 Task: Add a column "Solved date".
Action: Mouse moved to (473, 432)
Screenshot: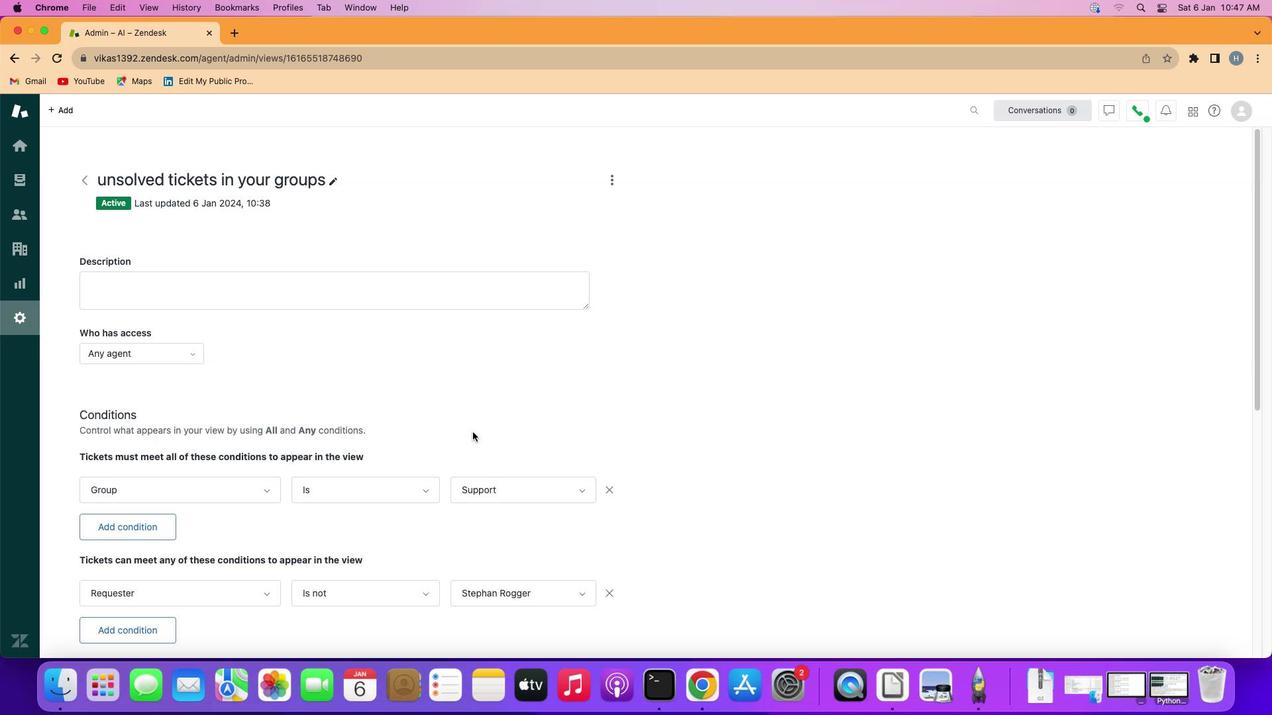 
Action: Mouse scrolled (473, 432) with delta (0, 0)
Screenshot: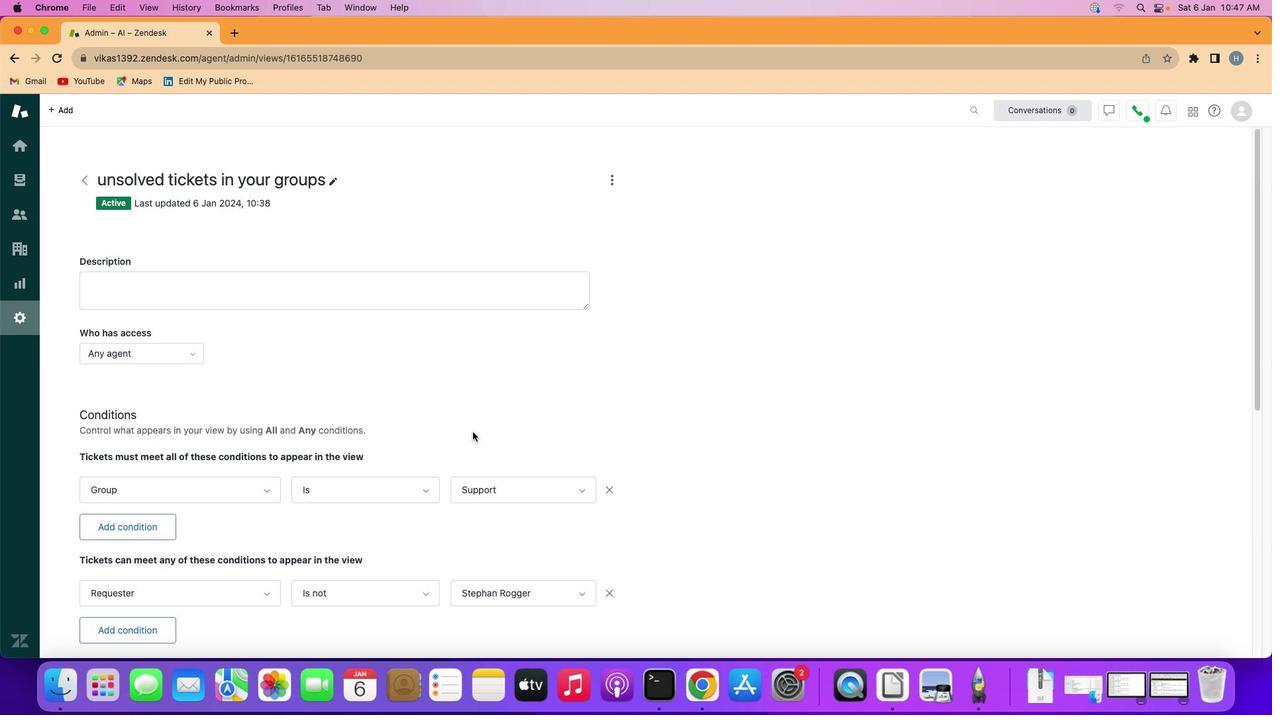 
Action: Mouse scrolled (473, 432) with delta (0, -1)
Screenshot: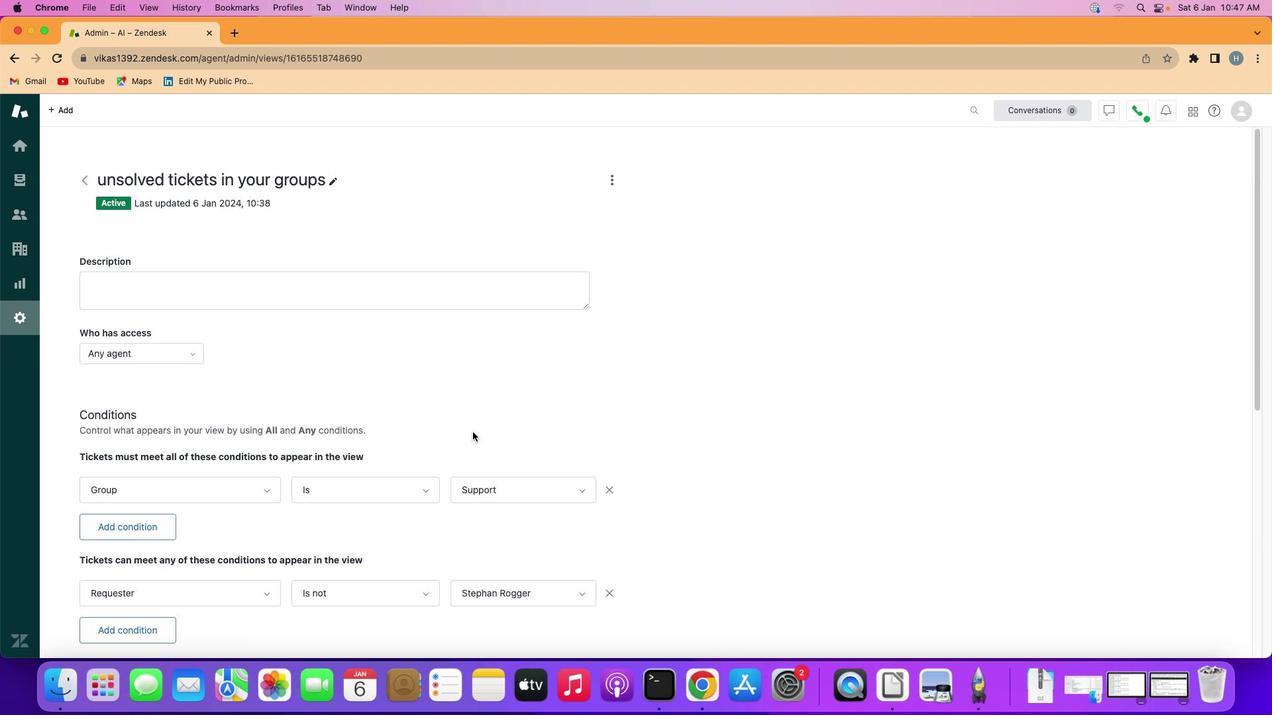 
Action: Mouse scrolled (473, 432) with delta (0, 0)
Screenshot: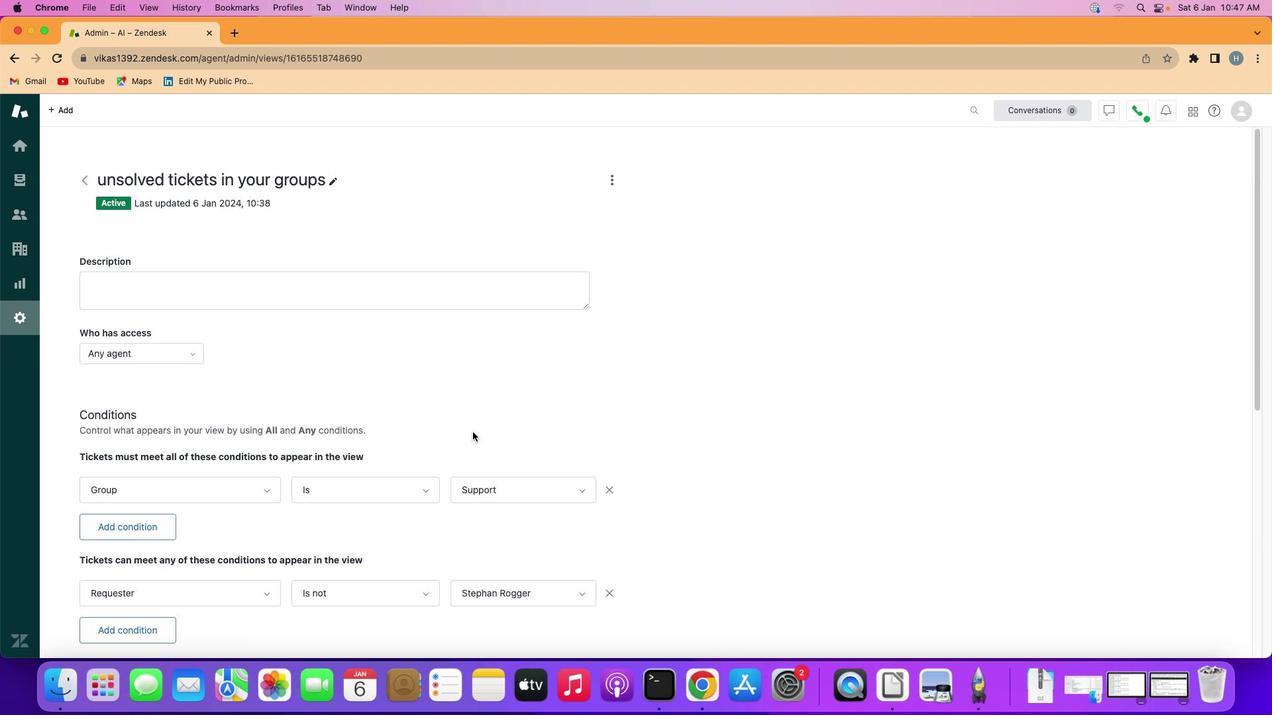 
Action: Mouse scrolled (473, 432) with delta (0, -1)
Screenshot: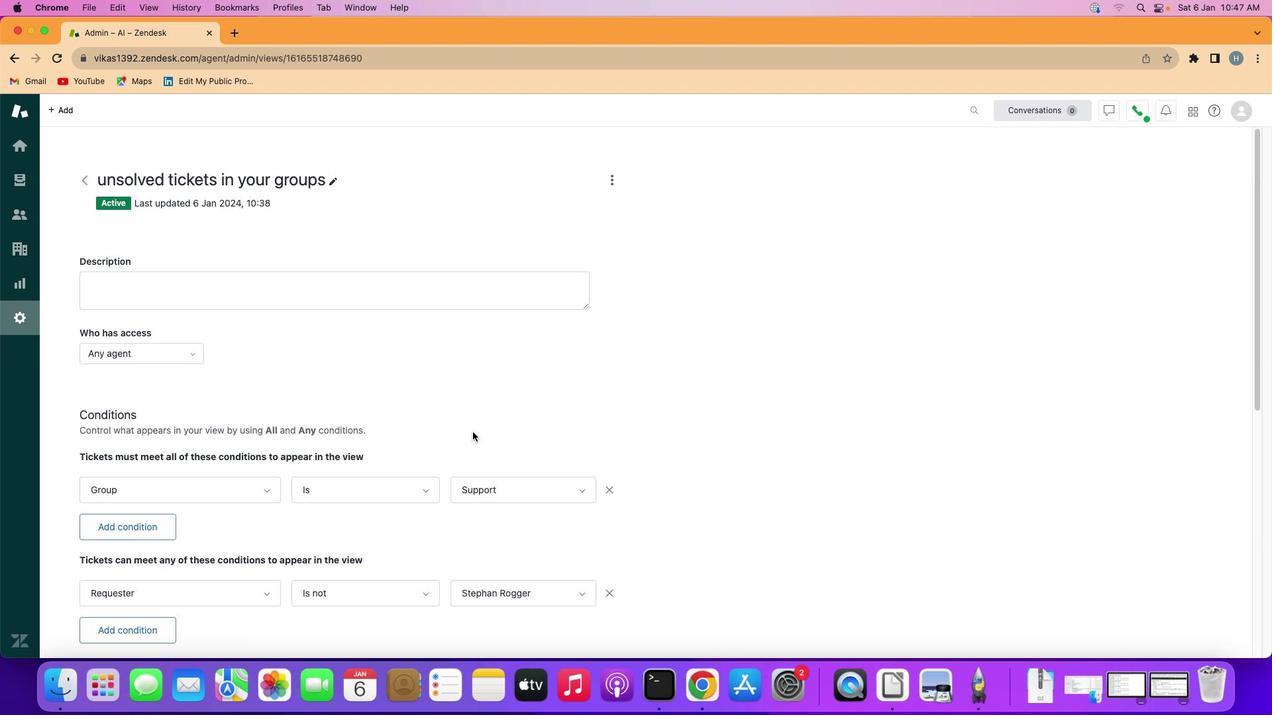 
Action: Mouse scrolled (473, 432) with delta (0, -2)
Screenshot: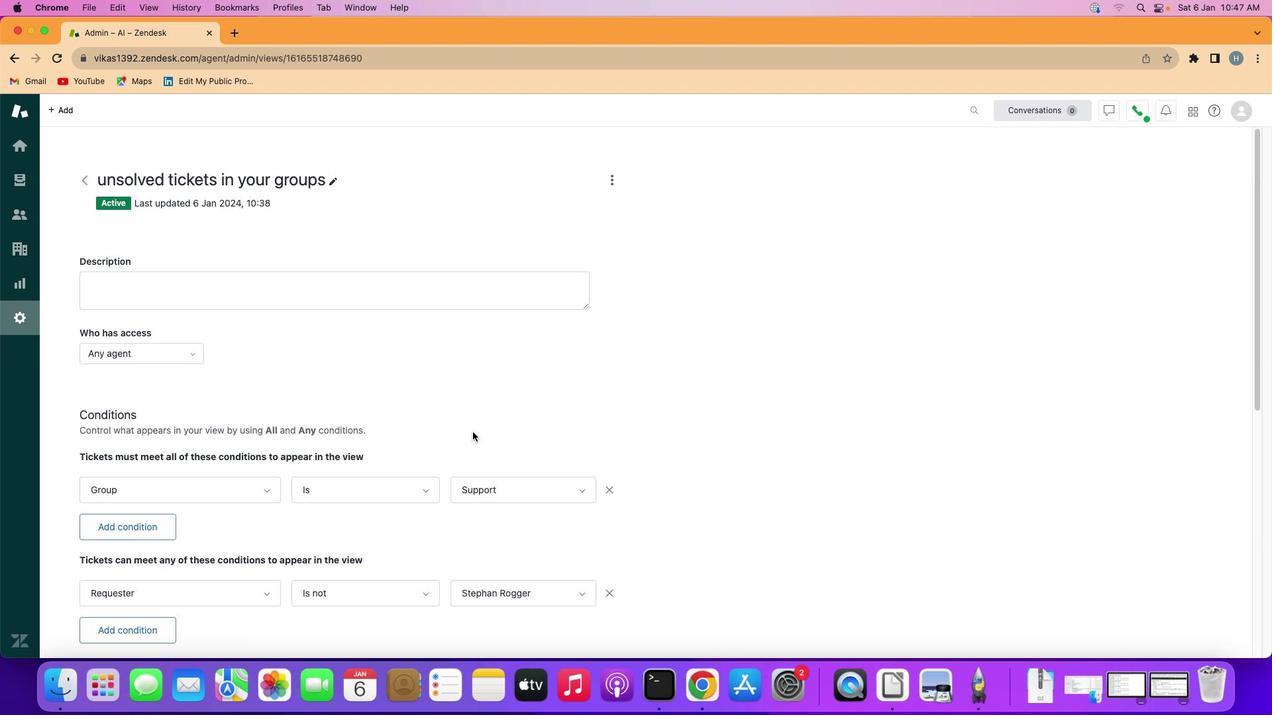 
Action: Mouse scrolled (473, 432) with delta (0, -2)
Screenshot: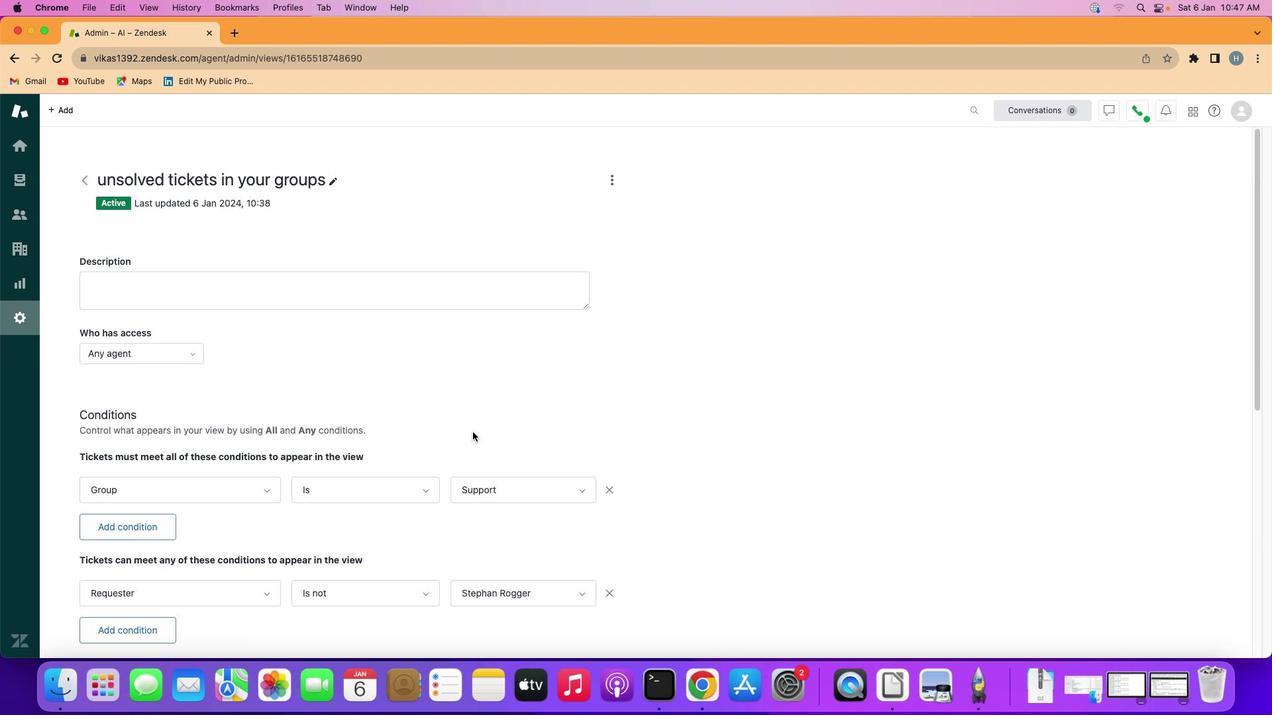 
Action: Mouse moved to (426, 492)
Screenshot: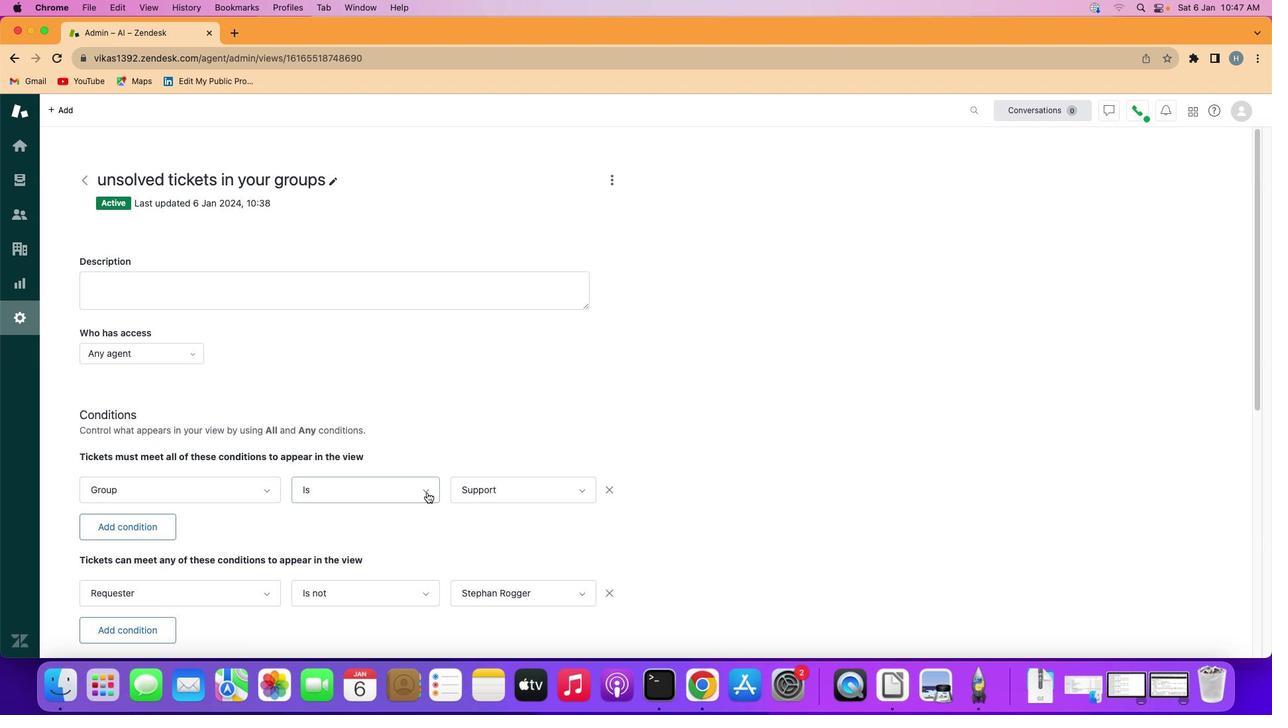 
Action: Mouse scrolled (426, 492) with delta (0, 0)
Screenshot: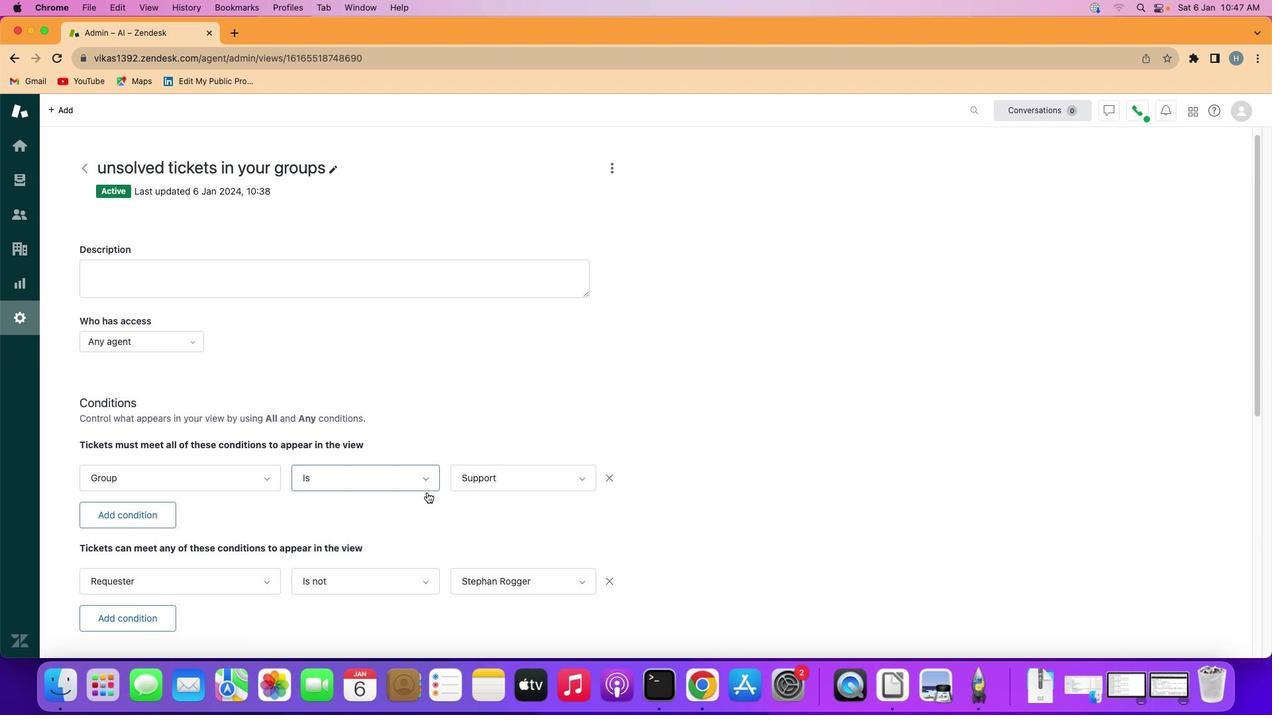
Action: Mouse scrolled (426, 492) with delta (0, 0)
Screenshot: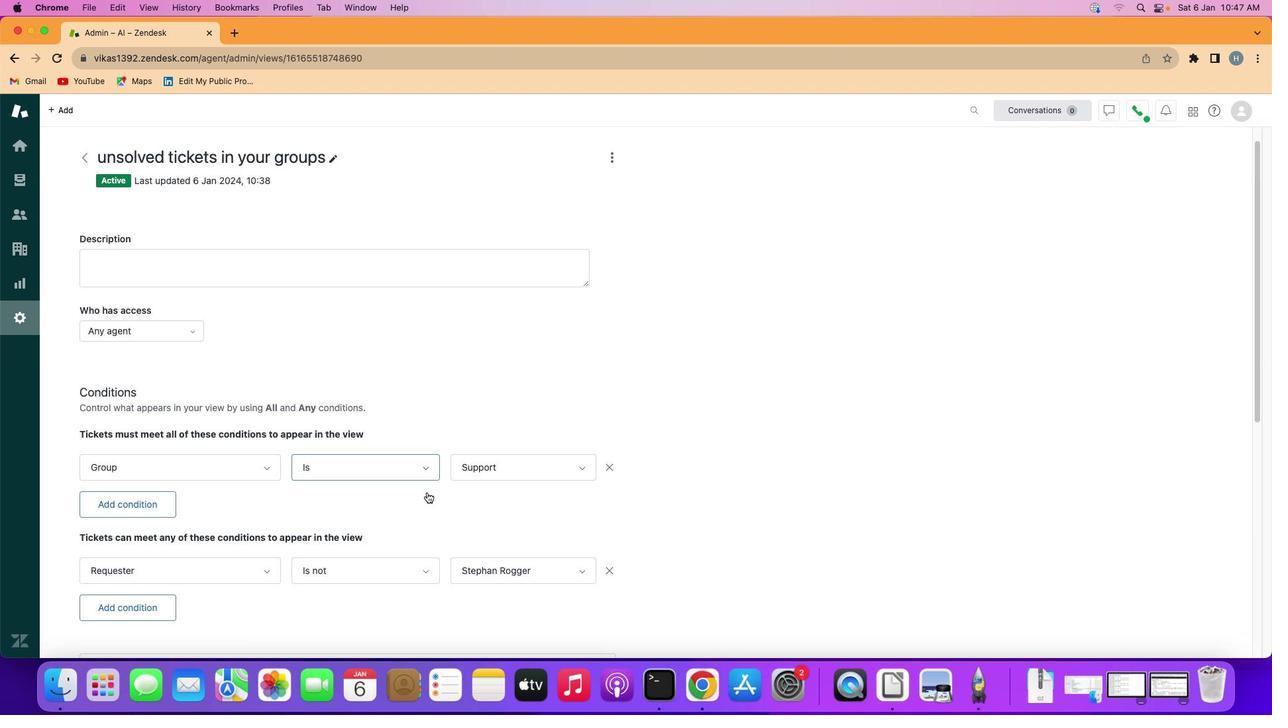 
Action: Mouse scrolled (426, 492) with delta (0, -1)
Screenshot: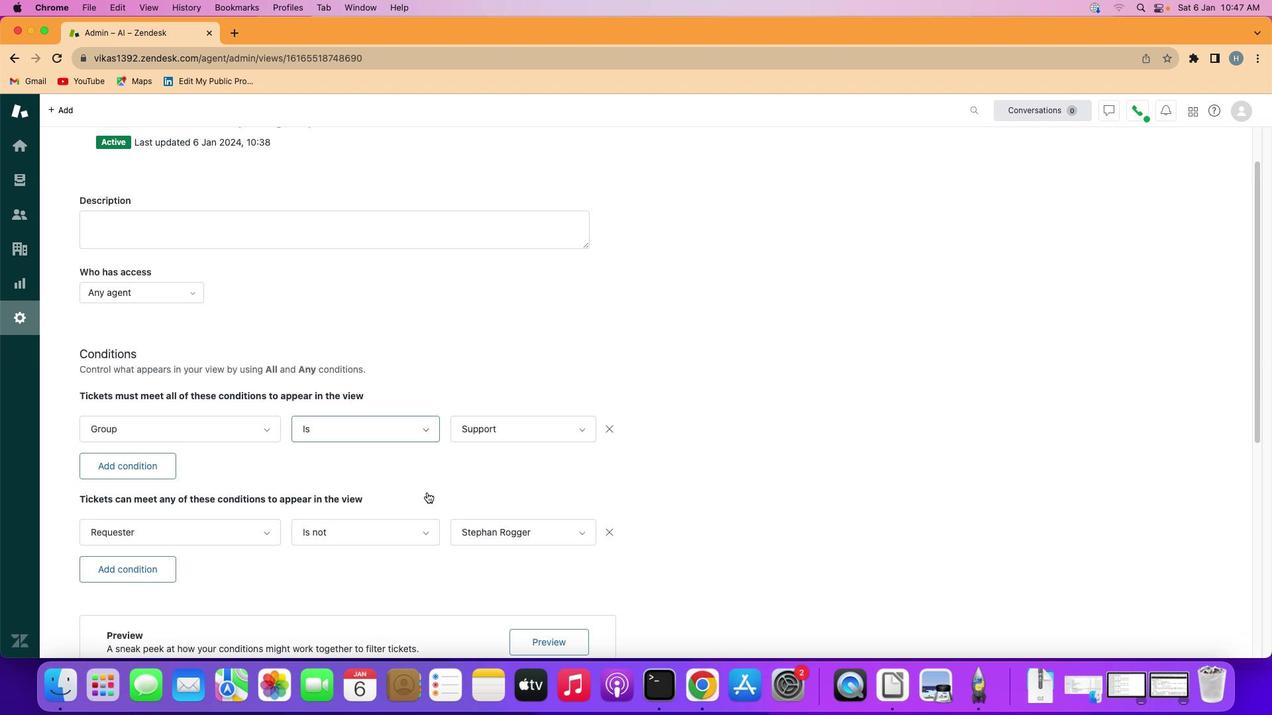 
Action: Mouse scrolled (426, 492) with delta (0, -1)
Screenshot: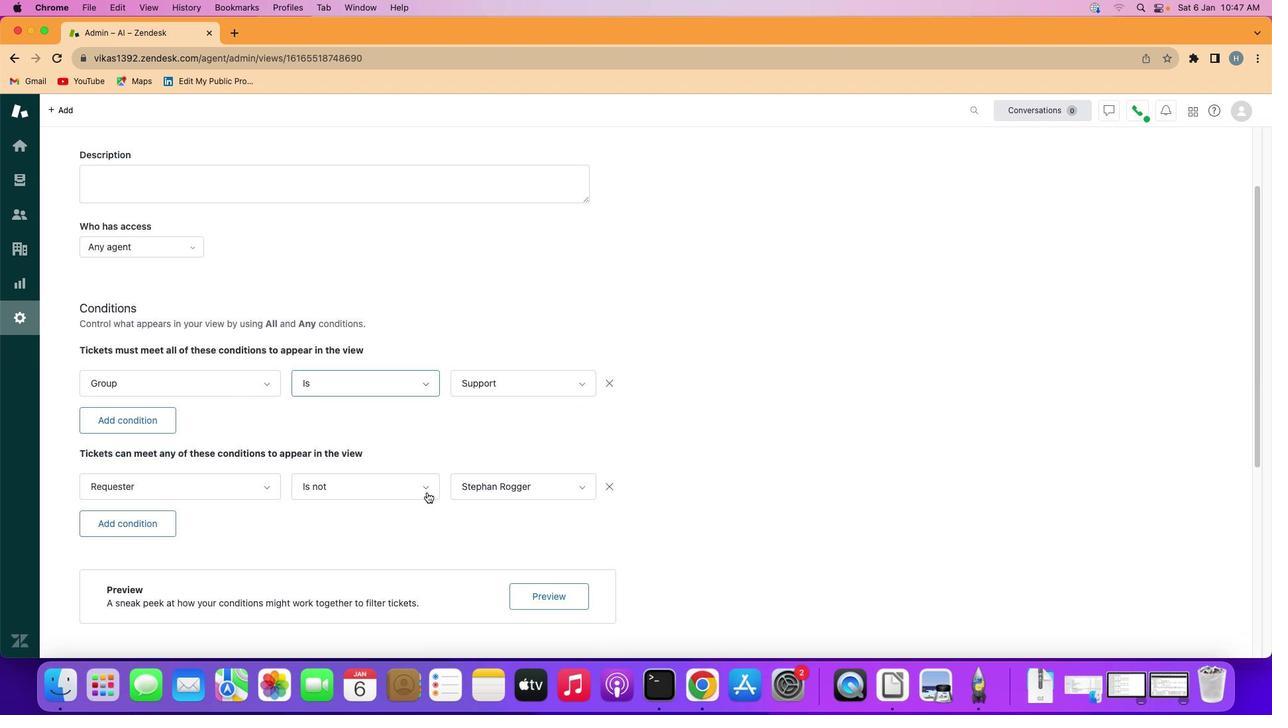 
Action: Mouse scrolled (426, 492) with delta (0, -1)
Screenshot: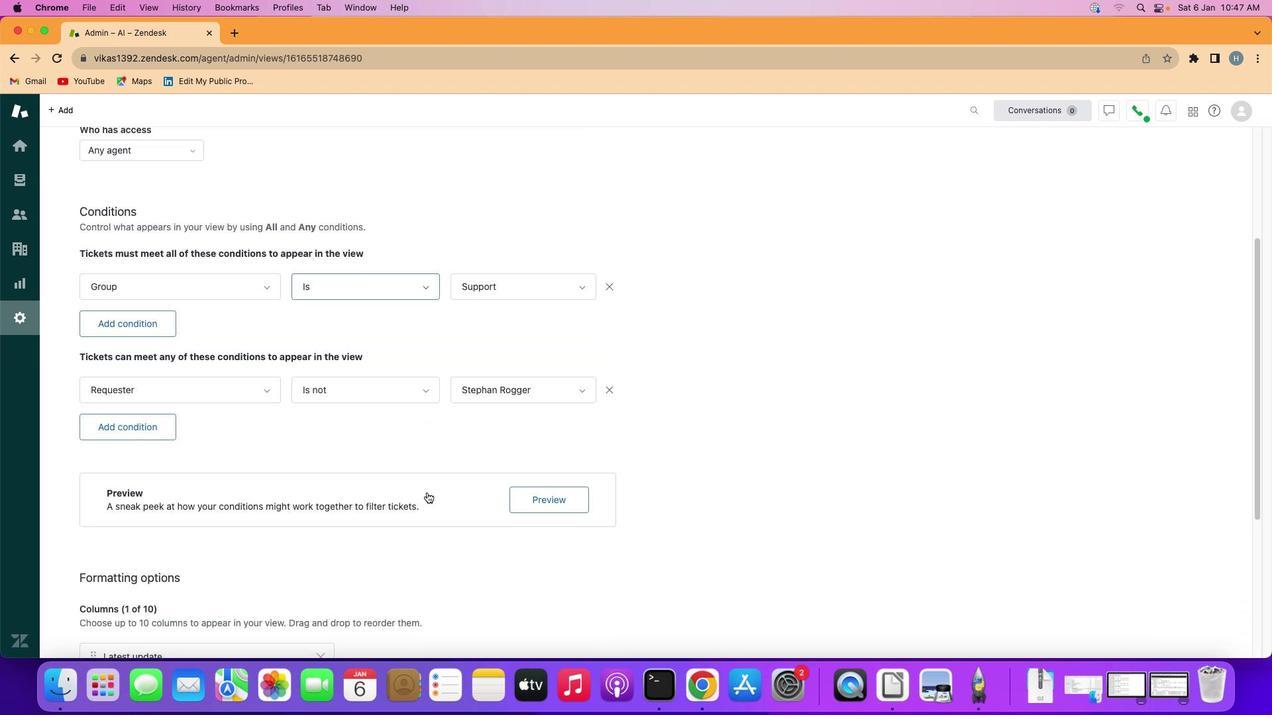 
Action: Mouse scrolled (426, 492) with delta (0, 0)
Screenshot: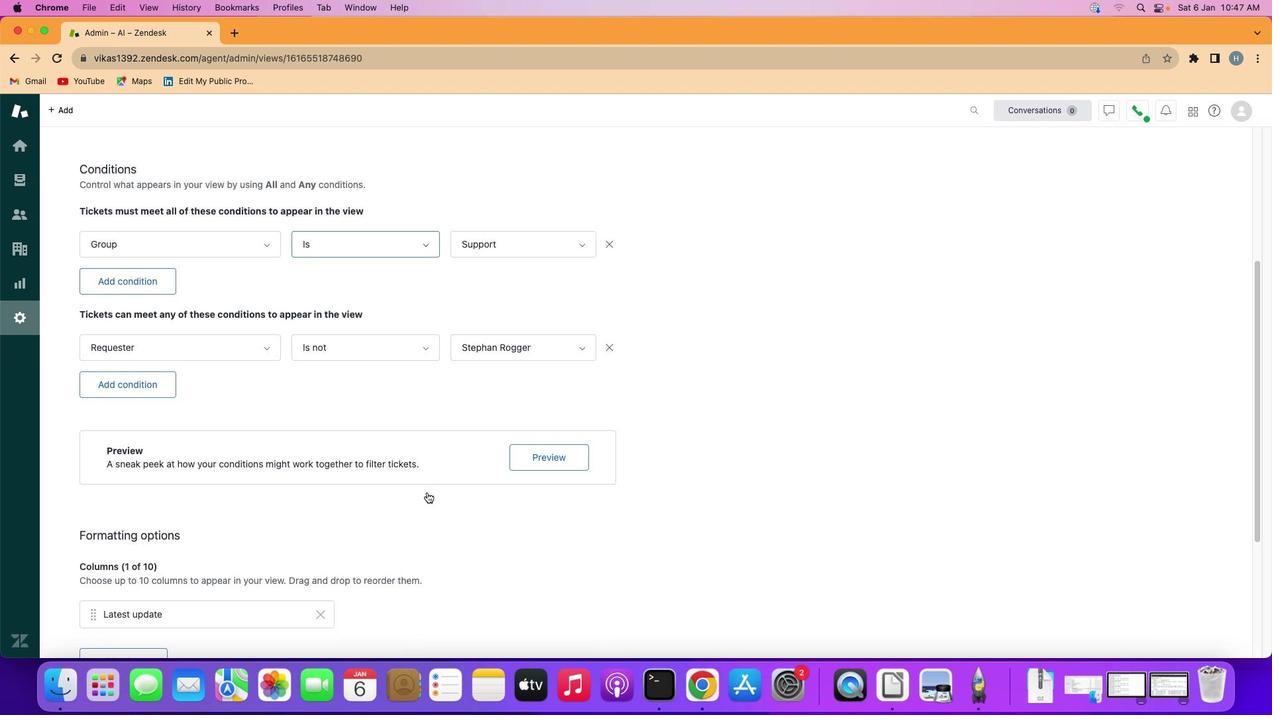 
Action: Mouse scrolled (426, 492) with delta (0, 0)
Screenshot: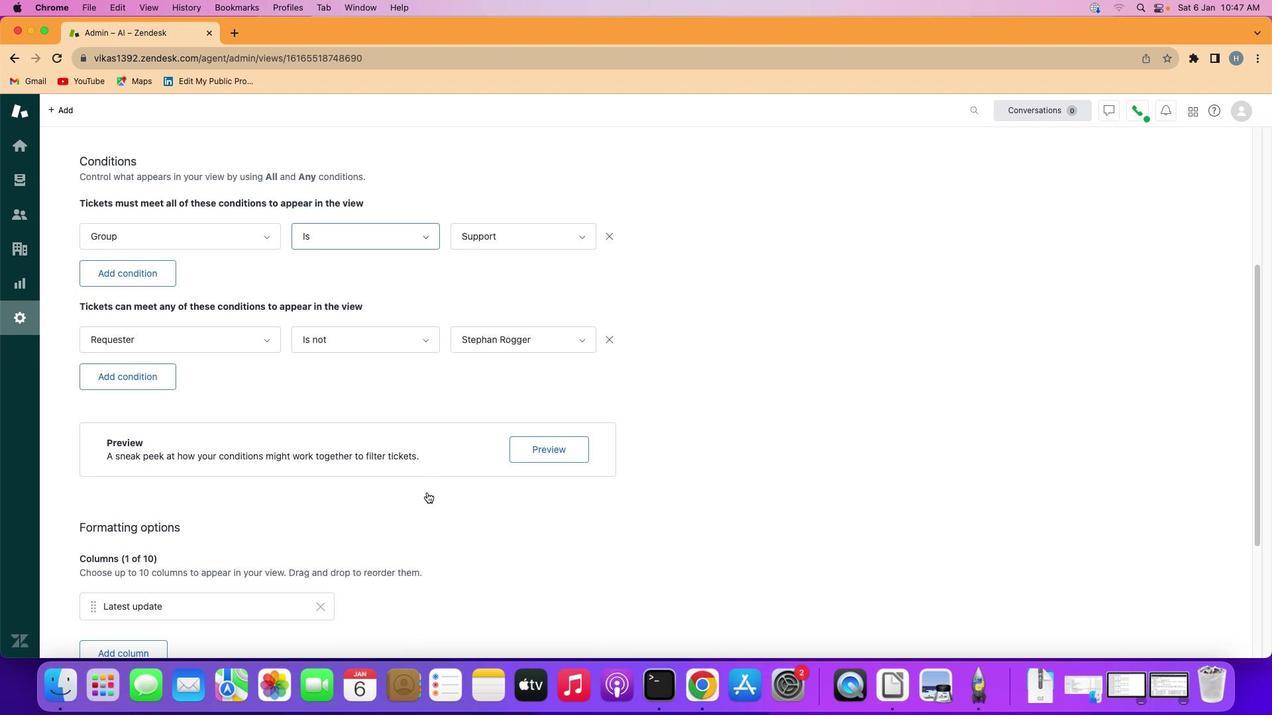 
Action: Mouse scrolled (426, 492) with delta (0, 0)
Screenshot: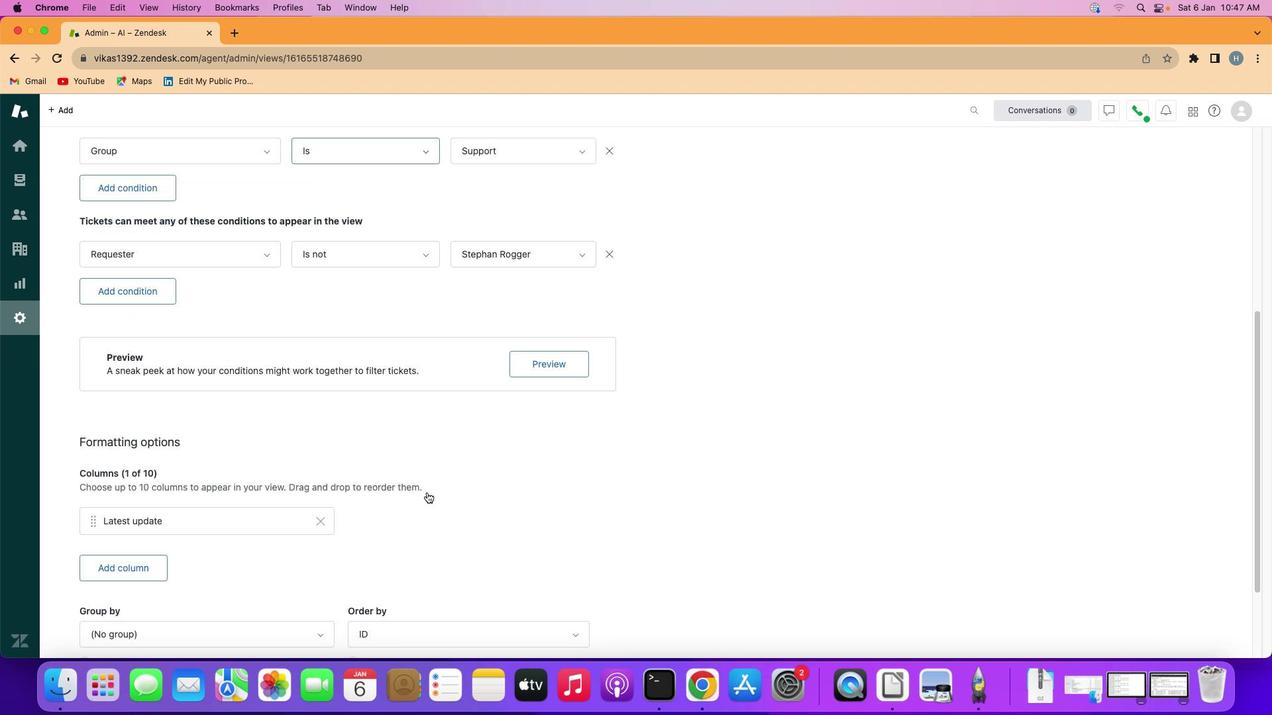 
Action: Mouse scrolled (426, 492) with delta (0, -1)
Screenshot: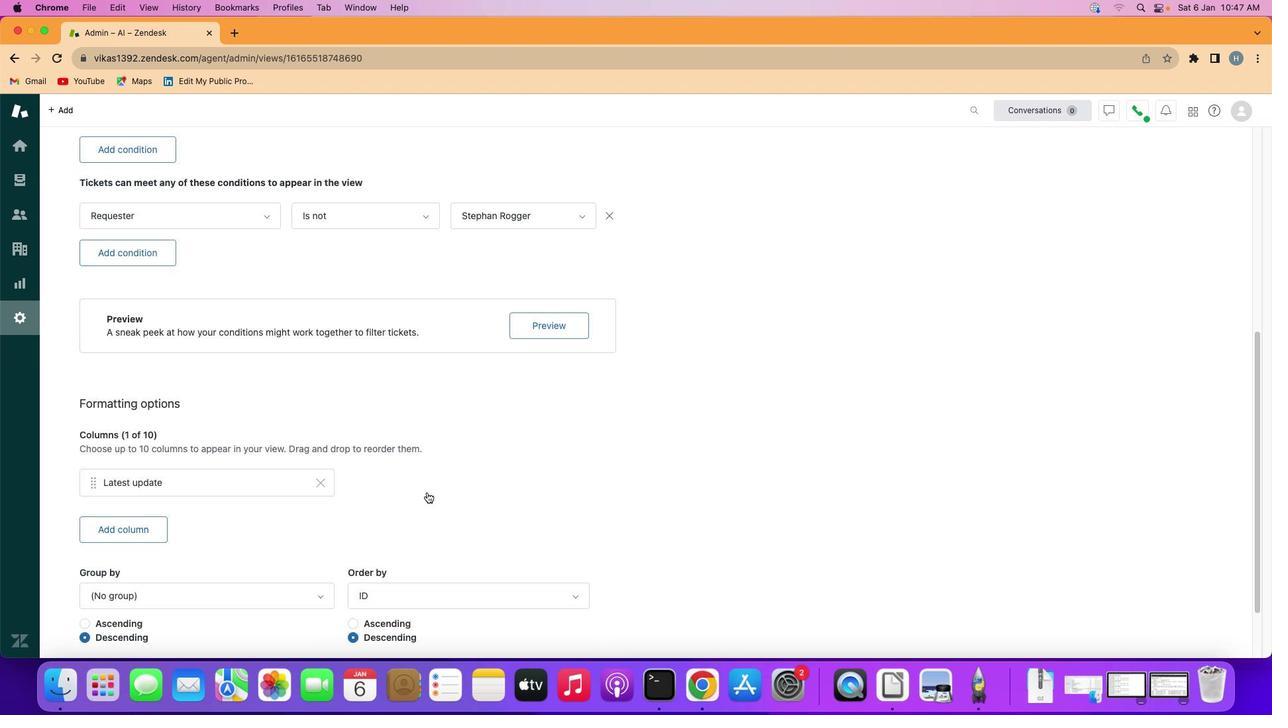 
Action: Mouse scrolled (426, 492) with delta (0, -1)
Screenshot: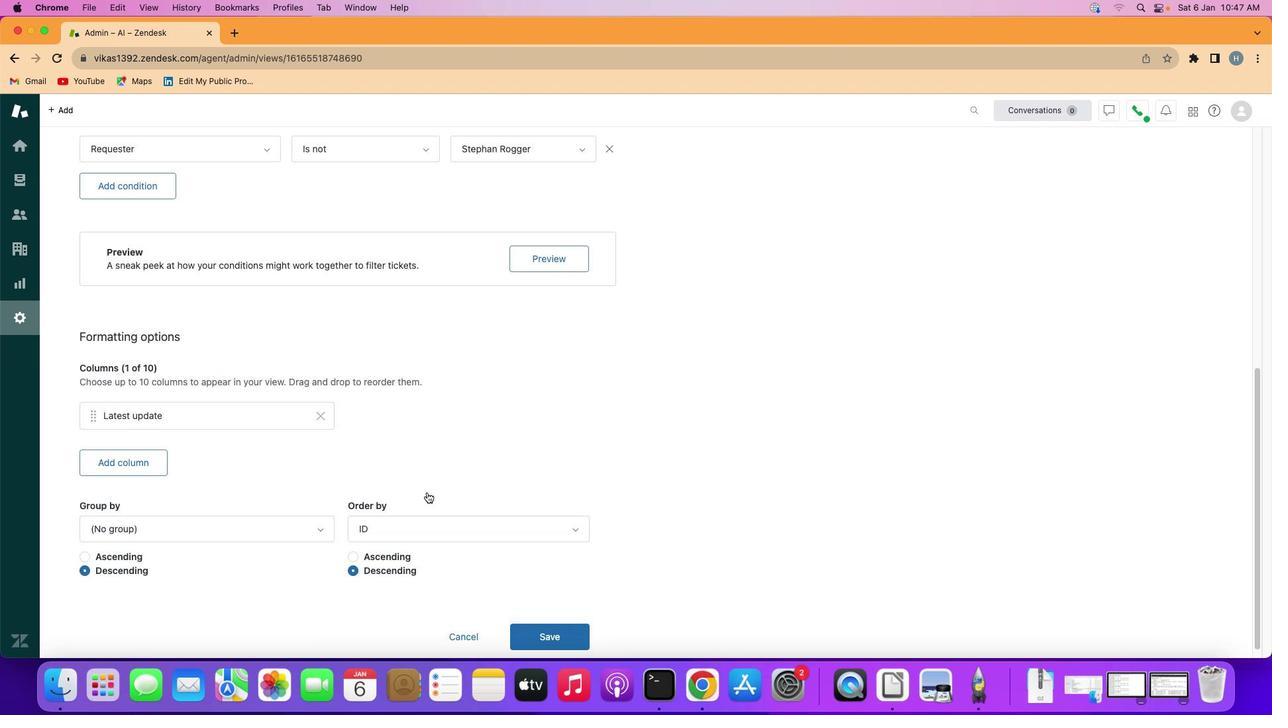 
Action: Mouse moved to (156, 450)
Screenshot: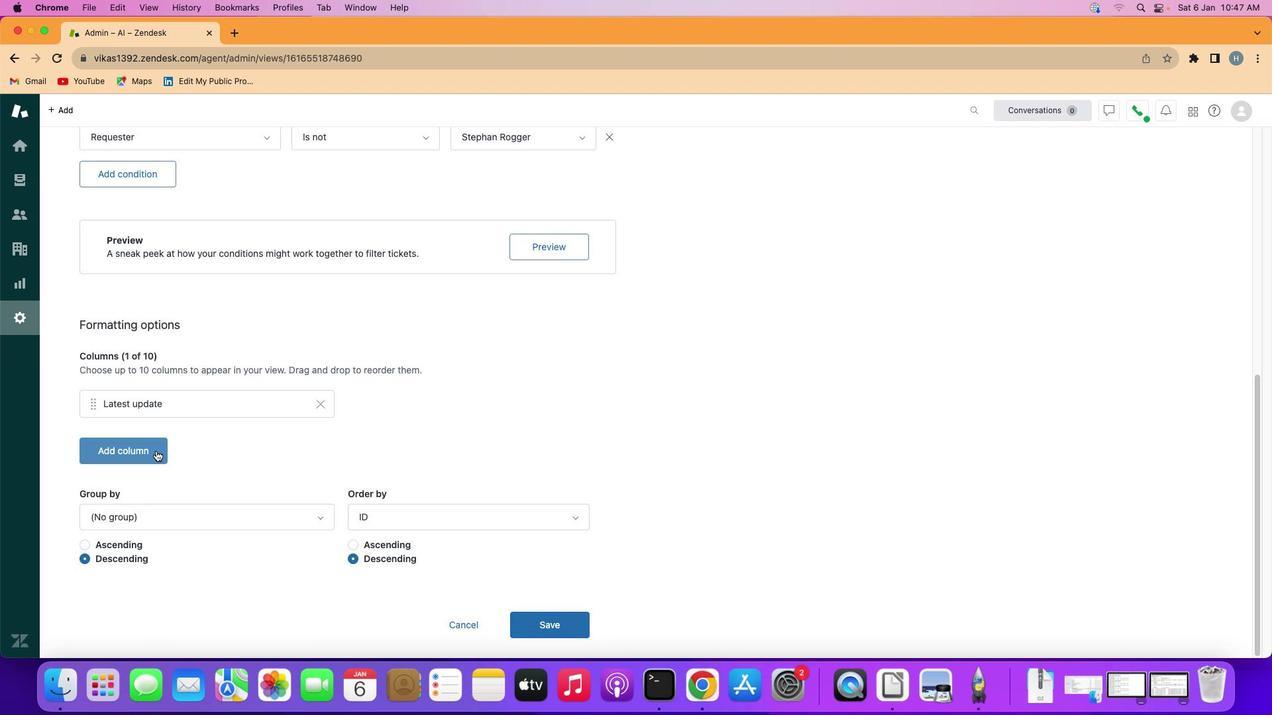 
Action: Mouse pressed left at (156, 450)
Screenshot: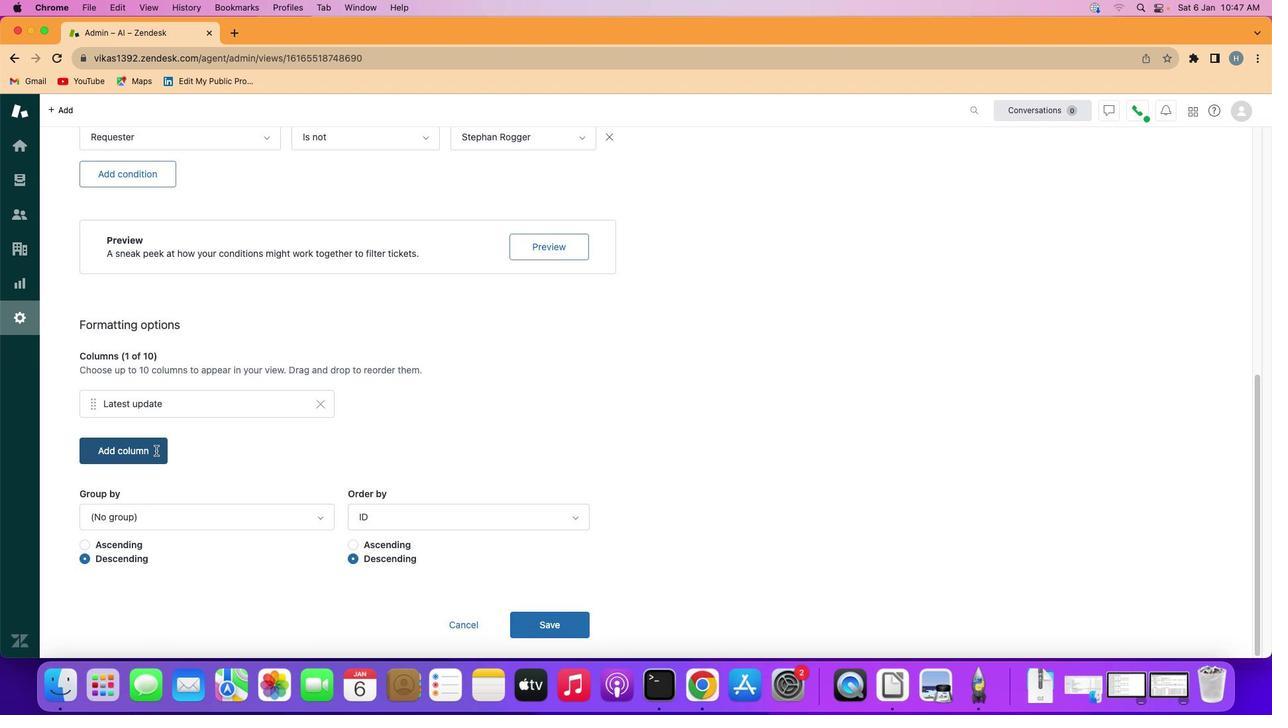 
Action: Mouse moved to (256, 395)
Screenshot: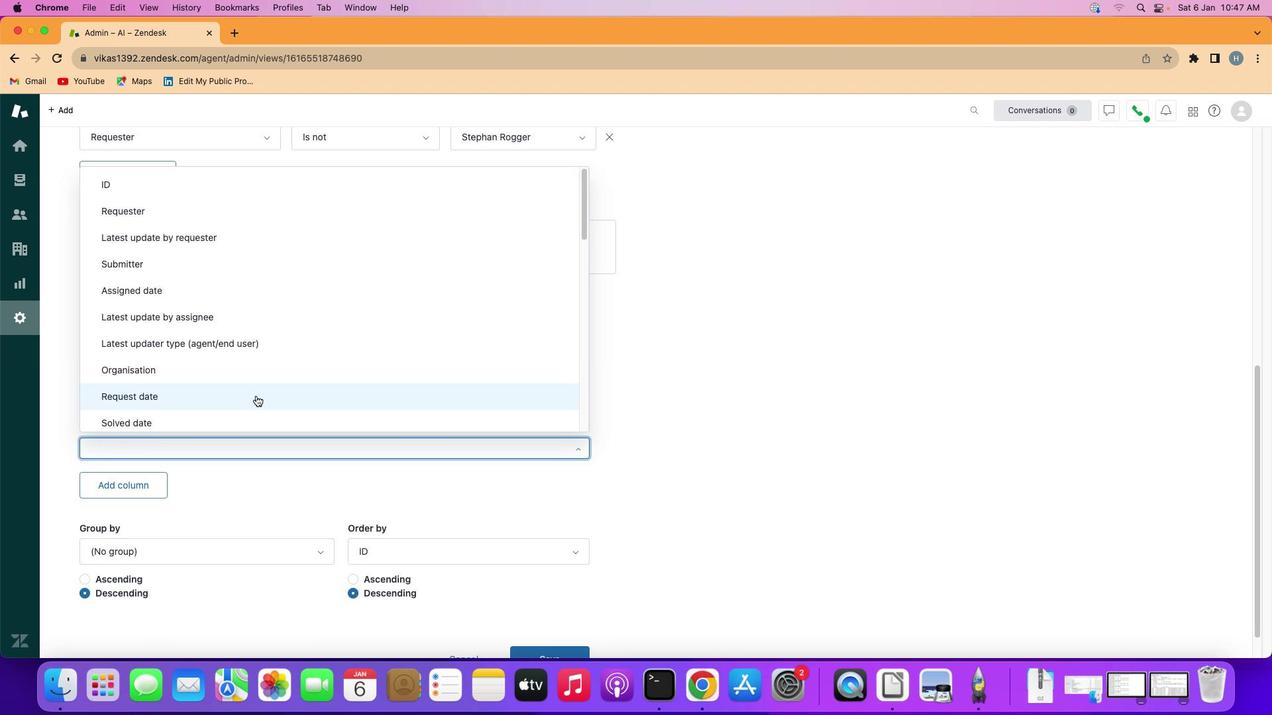 
Action: Mouse scrolled (256, 395) with delta (0, 0)
Screenshot: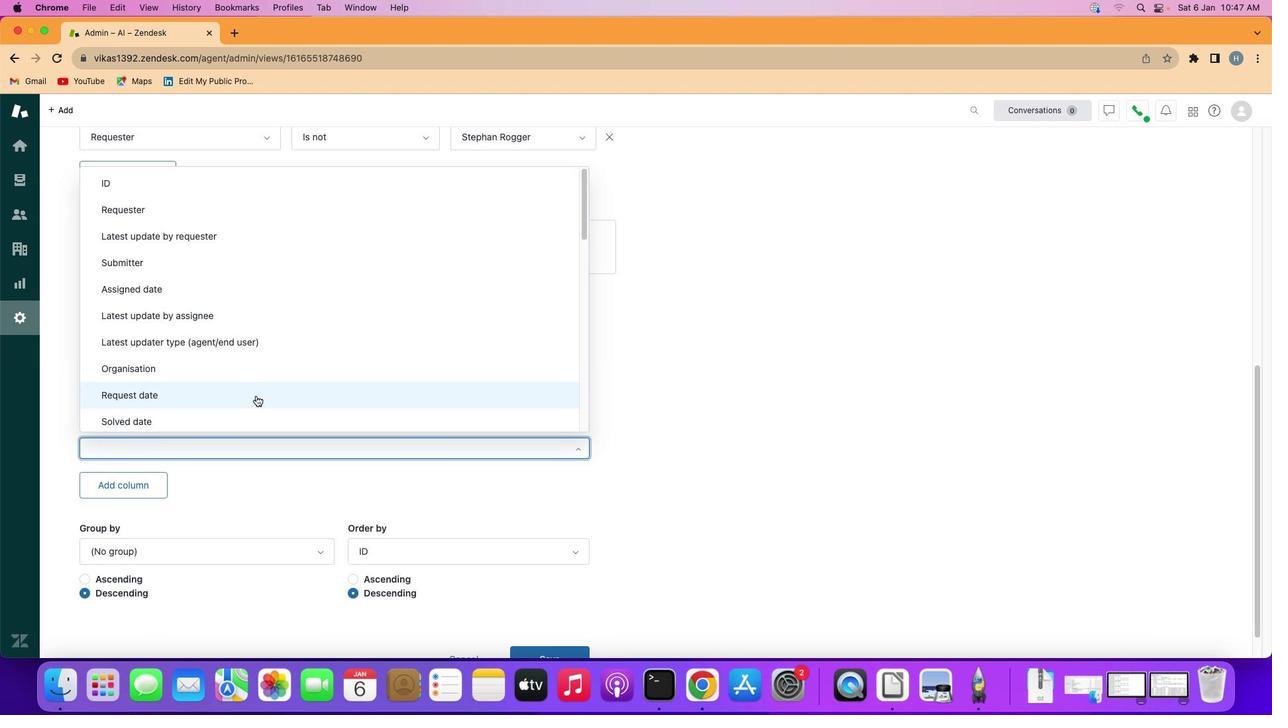 
Action: Mouse scrolled (256, 395) with delta (0, 0)
Screenshot: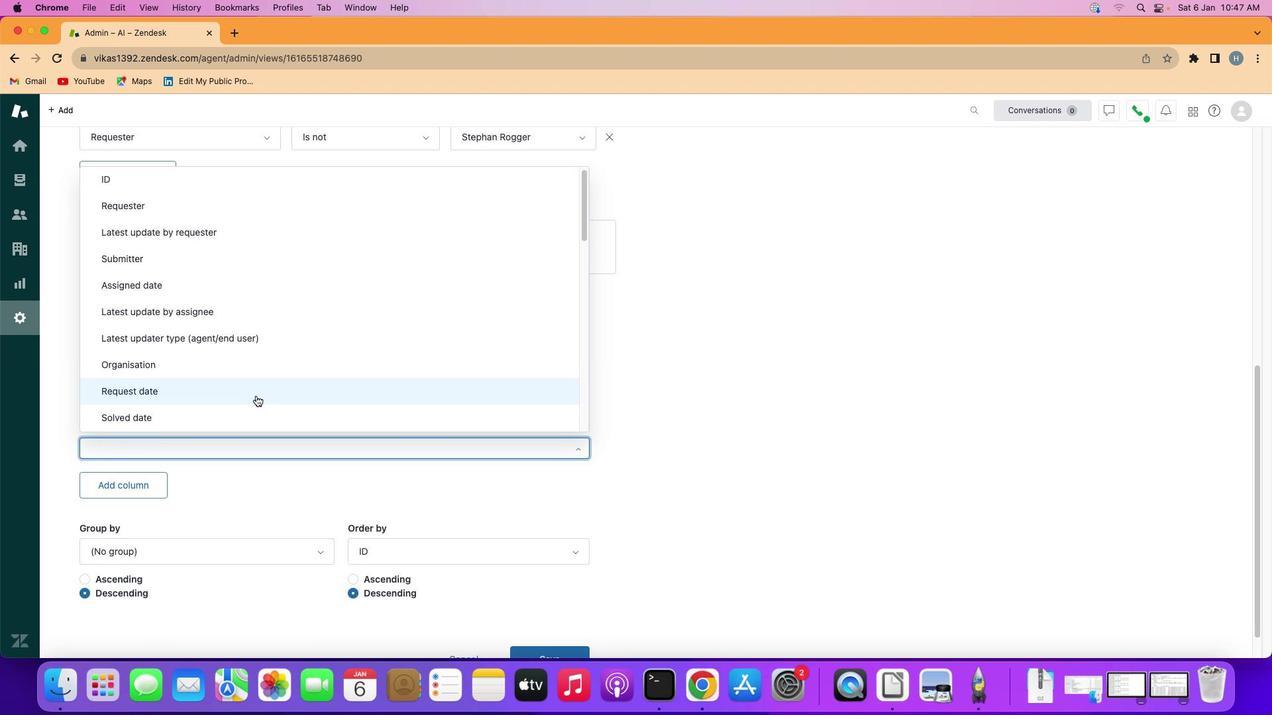 
Action: Mouse scrolled (256, 395) with delta (0, 0)
Screenshot: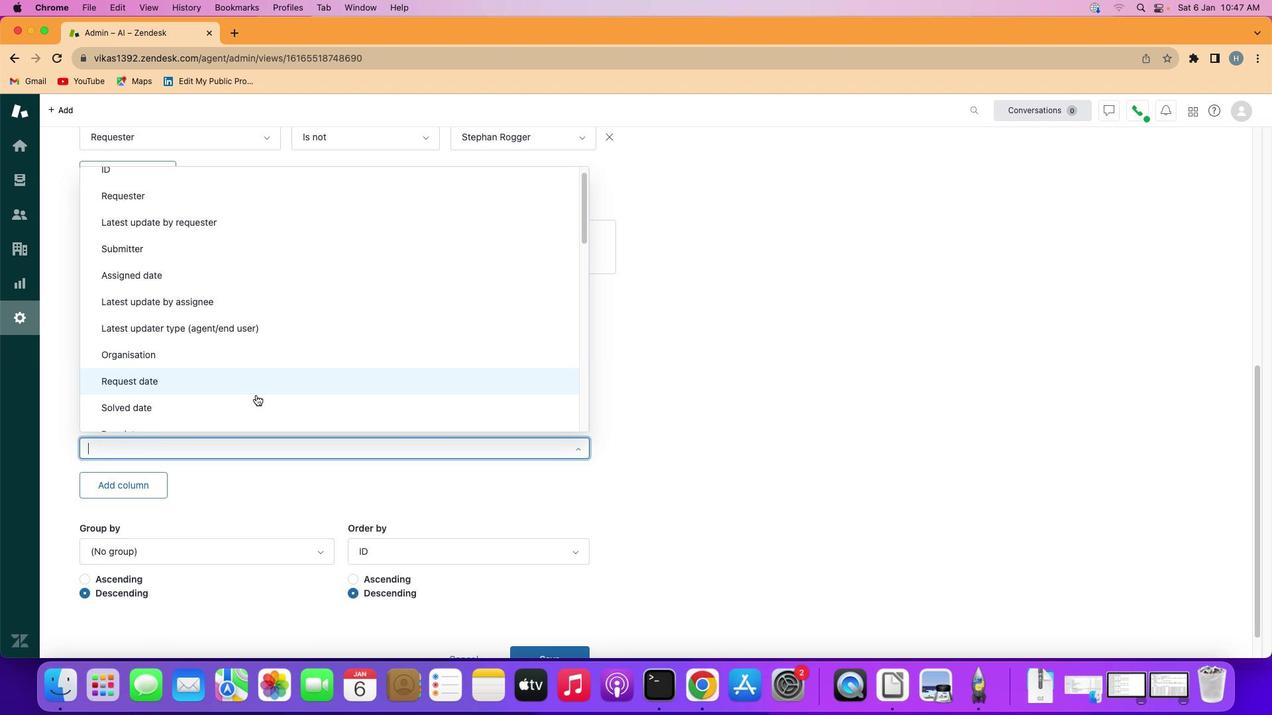 
Action: Mouse moved to (256, 393)
Screenshot: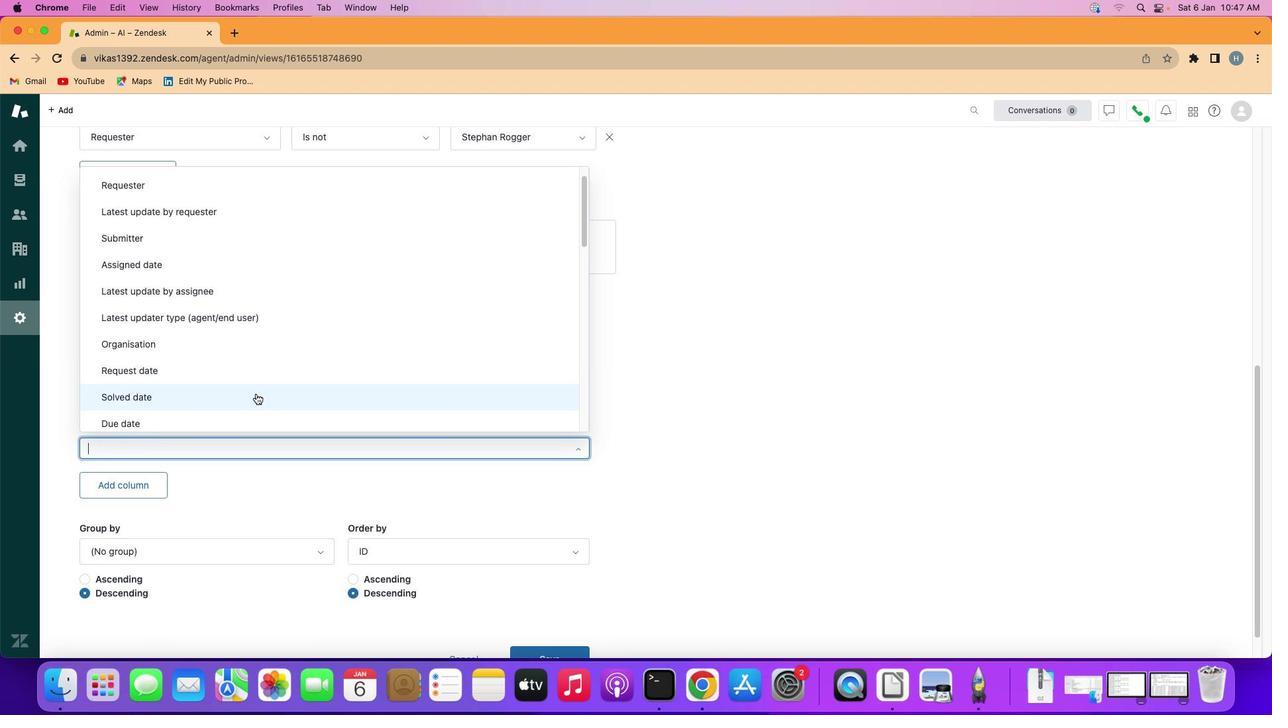 
Action: Mouse pressed left at (256, 393)
Screenshot: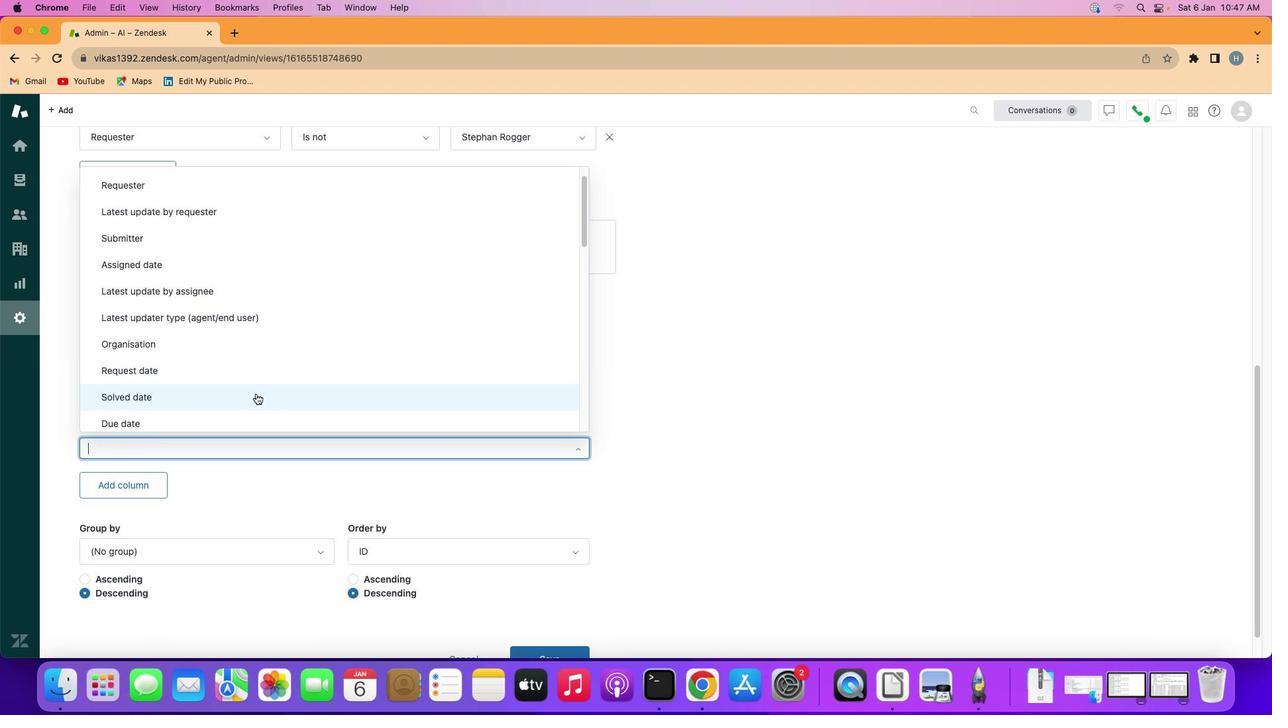 
Action: Mouse moved to (462, 461)
Screenshot: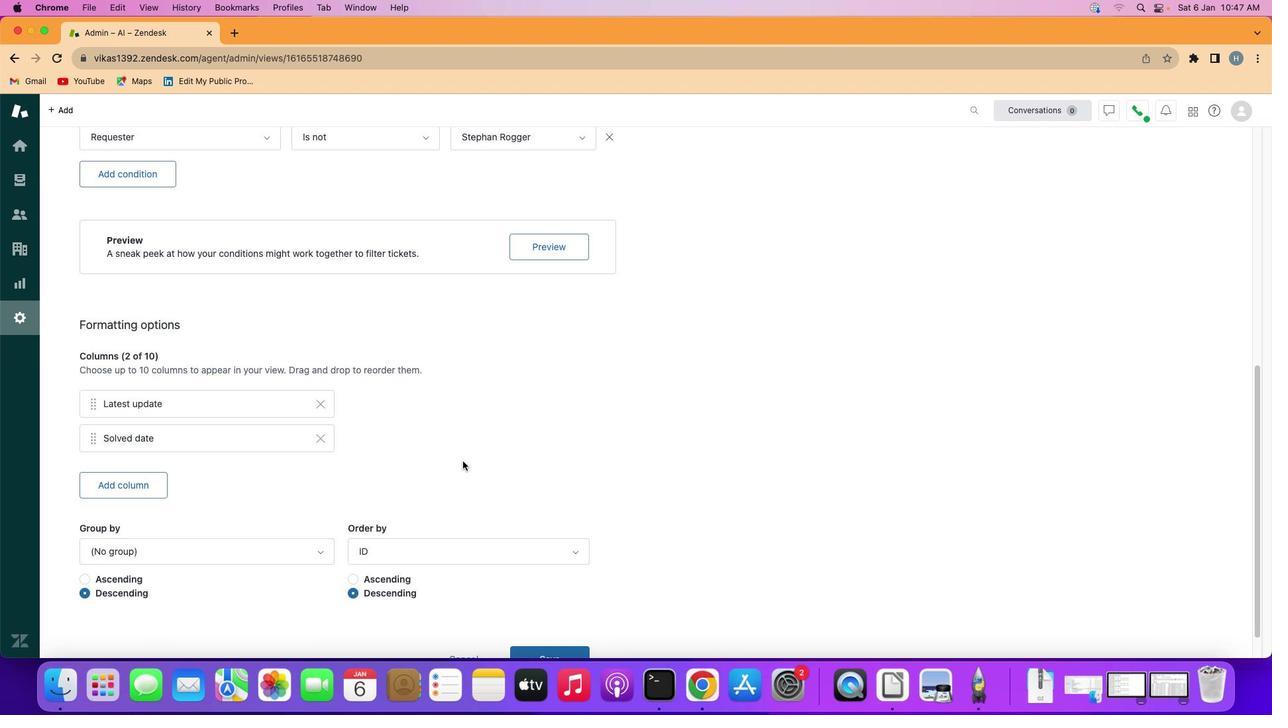 
